 Task: Create Issue Issue0000000053 in Backlog  in Scrum Project Project0000000011 in Jira. Create Issue Issue0000000054 in Backlog  in Scrum Project Project0000000011 in Jira. Create Issue Issue0000000055 in Backlog  in Scrum Project Project0000000011 in Jira. Create Issue Issue0000000056 in Backlog  in Scrum Project Project0000000012 in Jira. Create Issue Issue0000000057 in Backlog  in Scrum Project Project0000000012 in Jira
Action: Mouse moved to (622, 84)
Screenshot: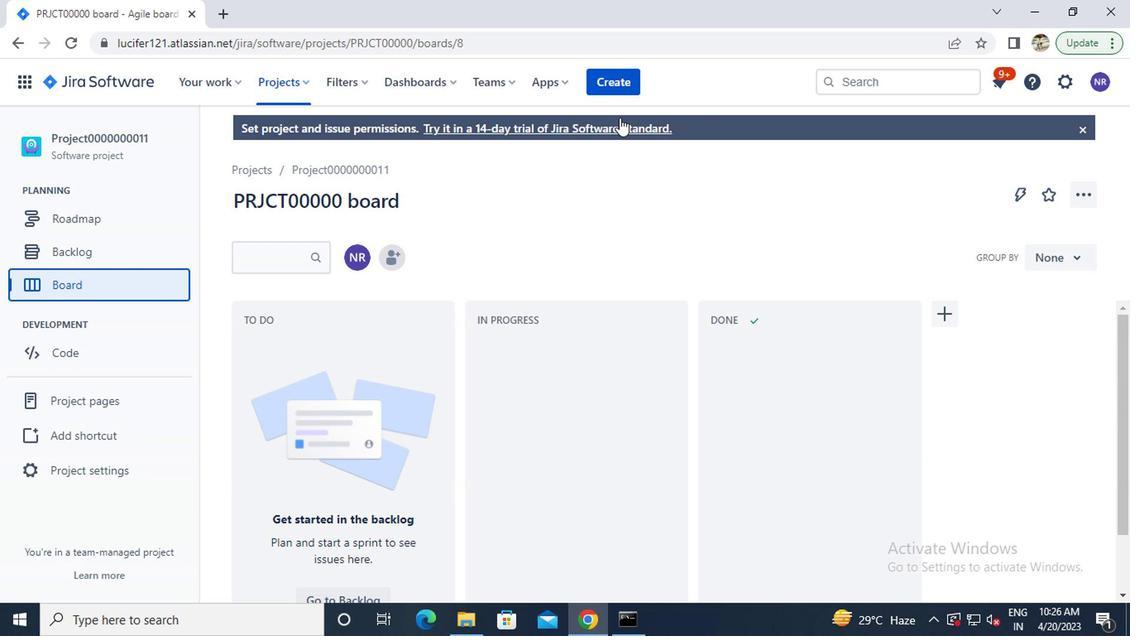 
Action: Mouse pressed left at (622, 84)
Screenshot: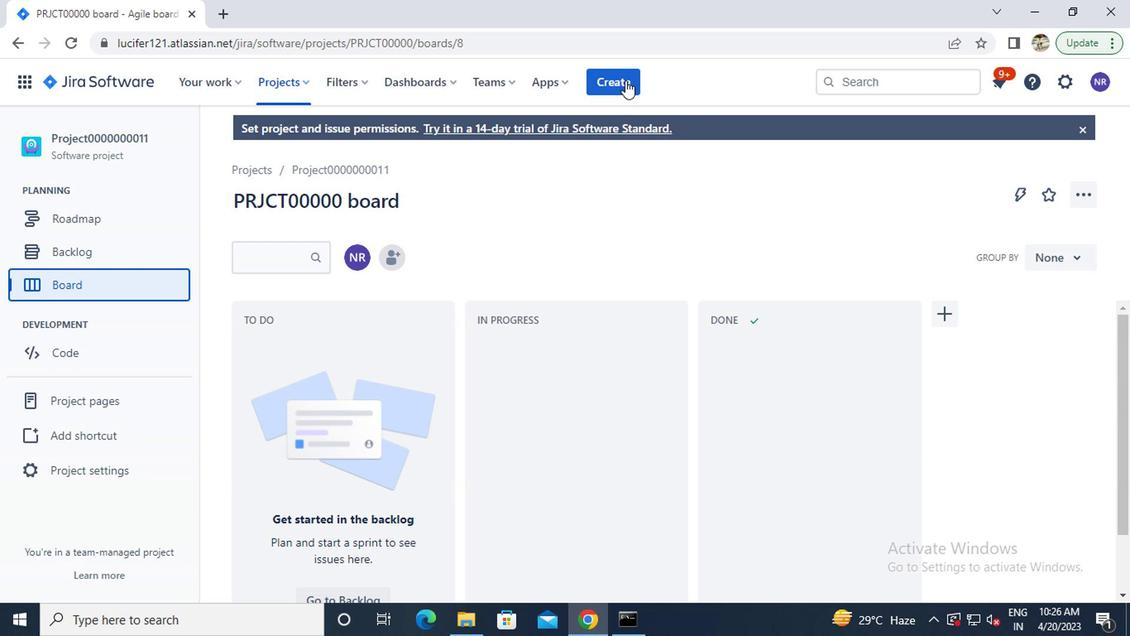 
Action: Mouse moved to (424, 461)
Screenshot: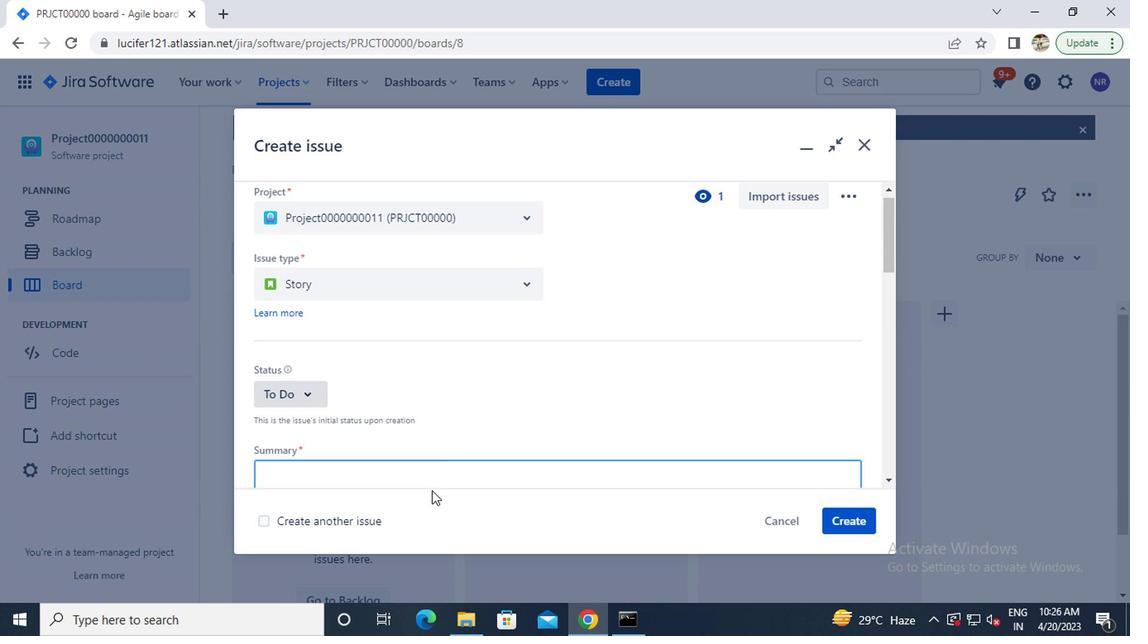 
Action: Mouse pressed left at (424, 461)
Screenshot: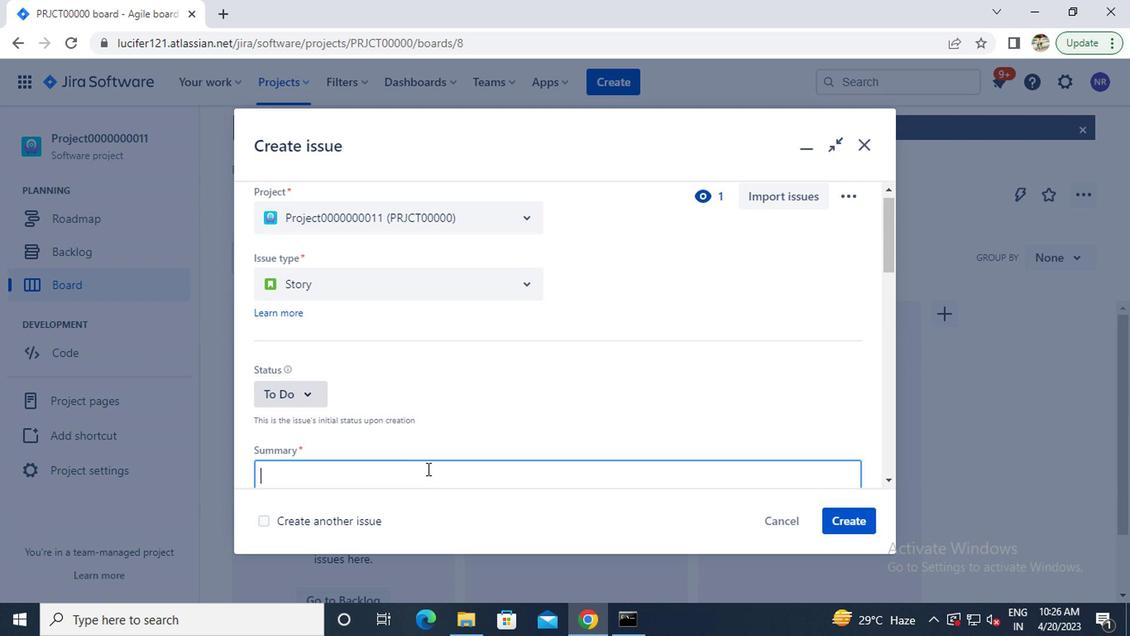 
Action: Key pressed <Key.caps_lock>i<Key.caps_lock>ss
Screenshot: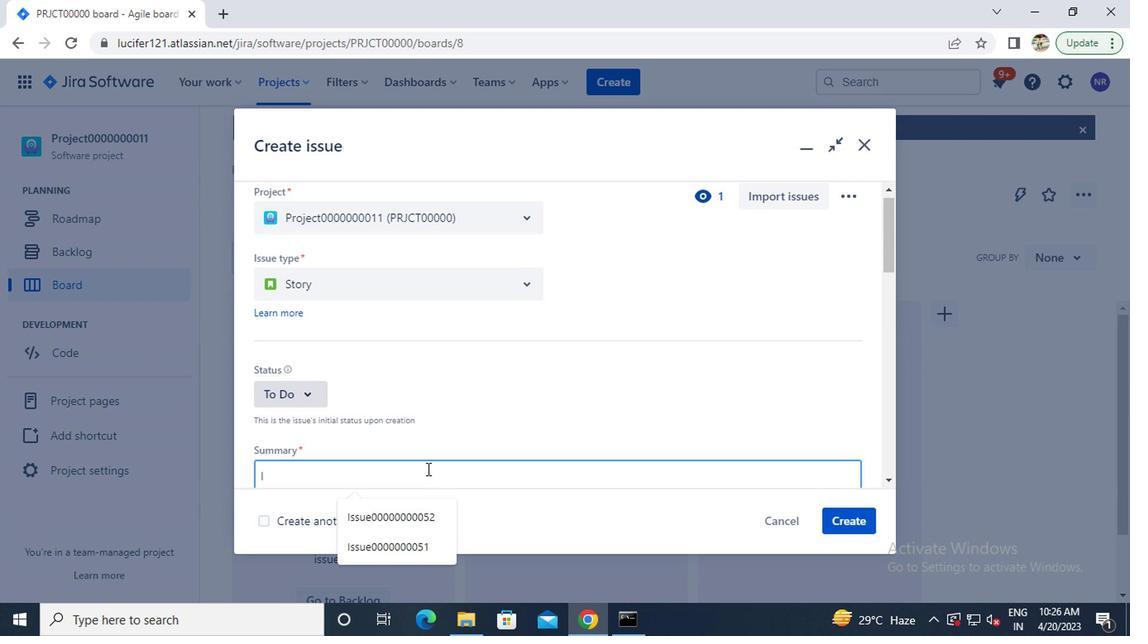
Action: Mouse moved to (424, 461)
Screenshot: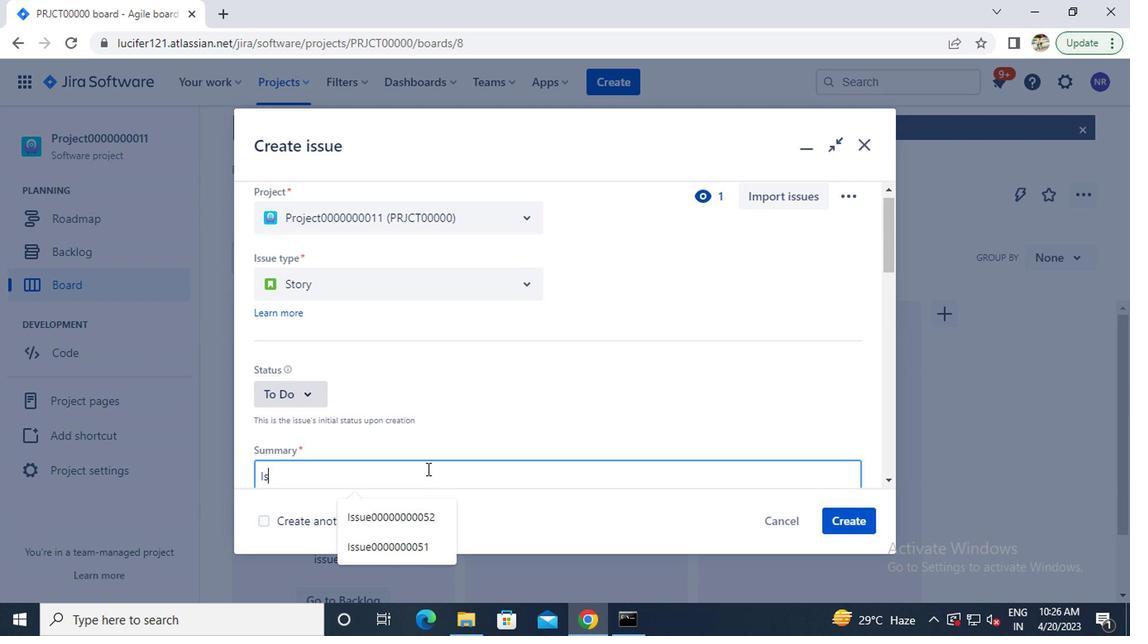 
Action: Key pressed ue0000000053<Key.enter>
Screenshot: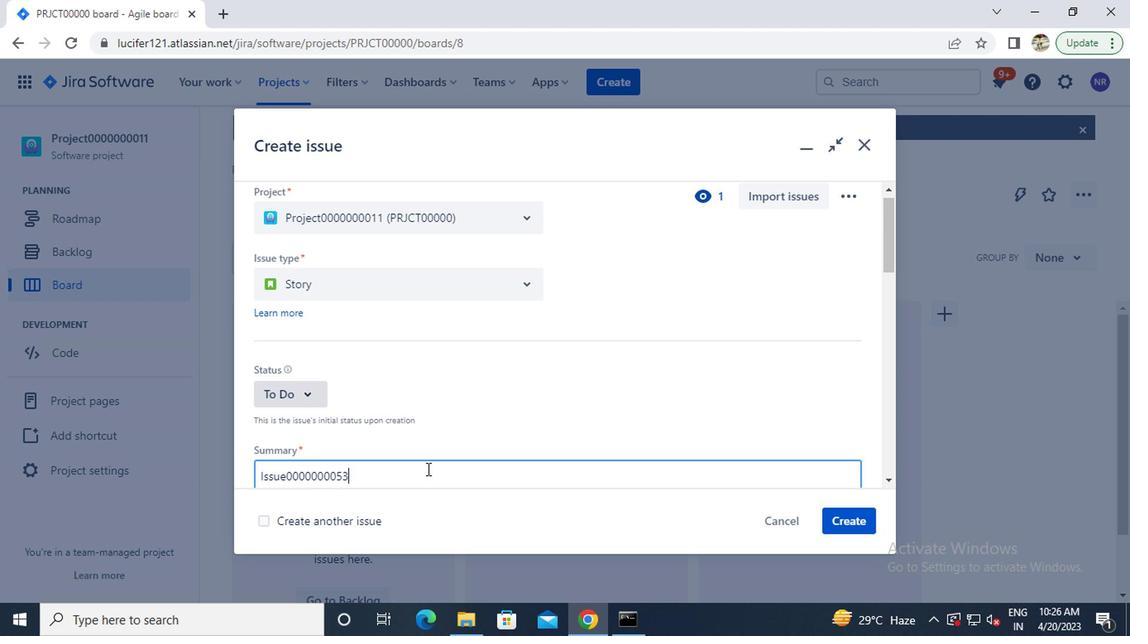 
Action: Mouse moved to (601, 93)
Screenshot: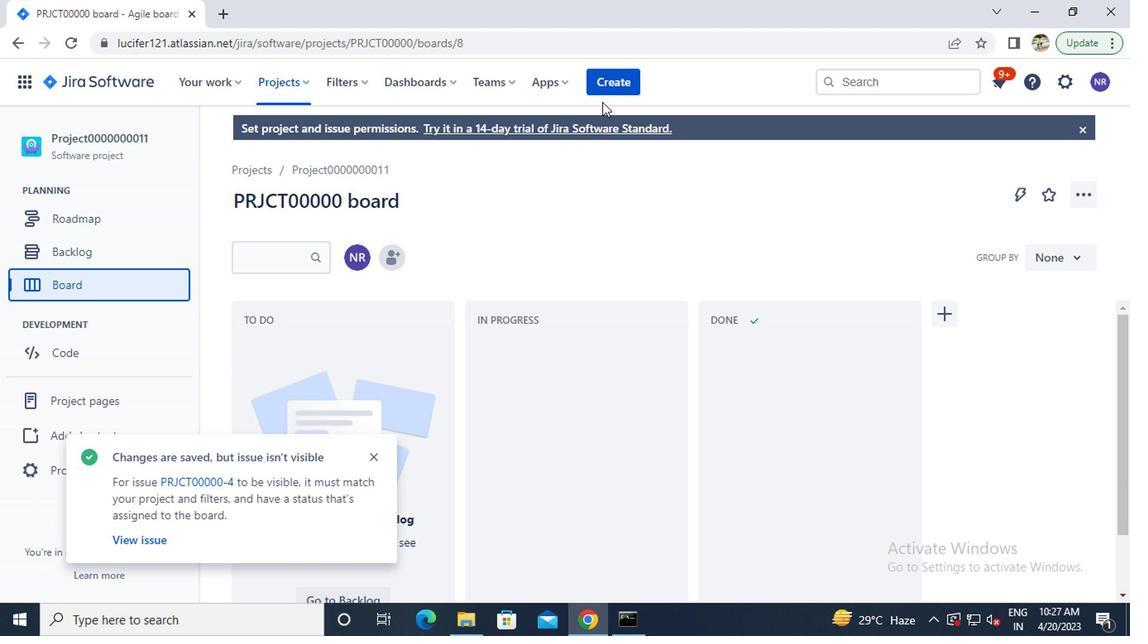 
Action: Mouse pressed left at (601, 93)
Screenshot: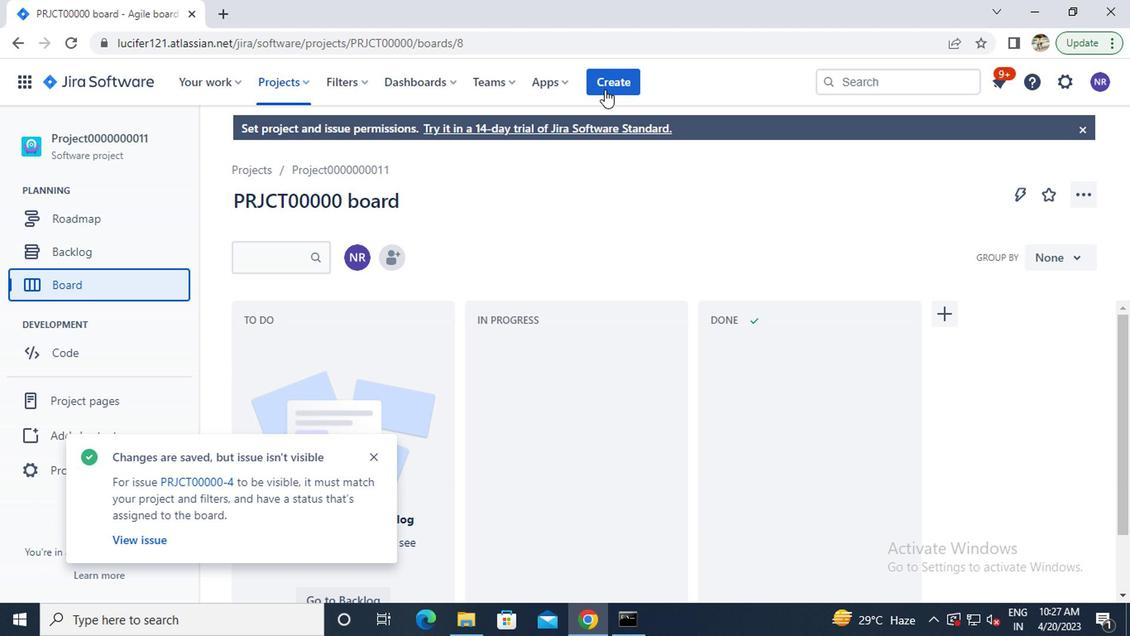 
Action: Mouse moved to (402, 418)
Screenshot: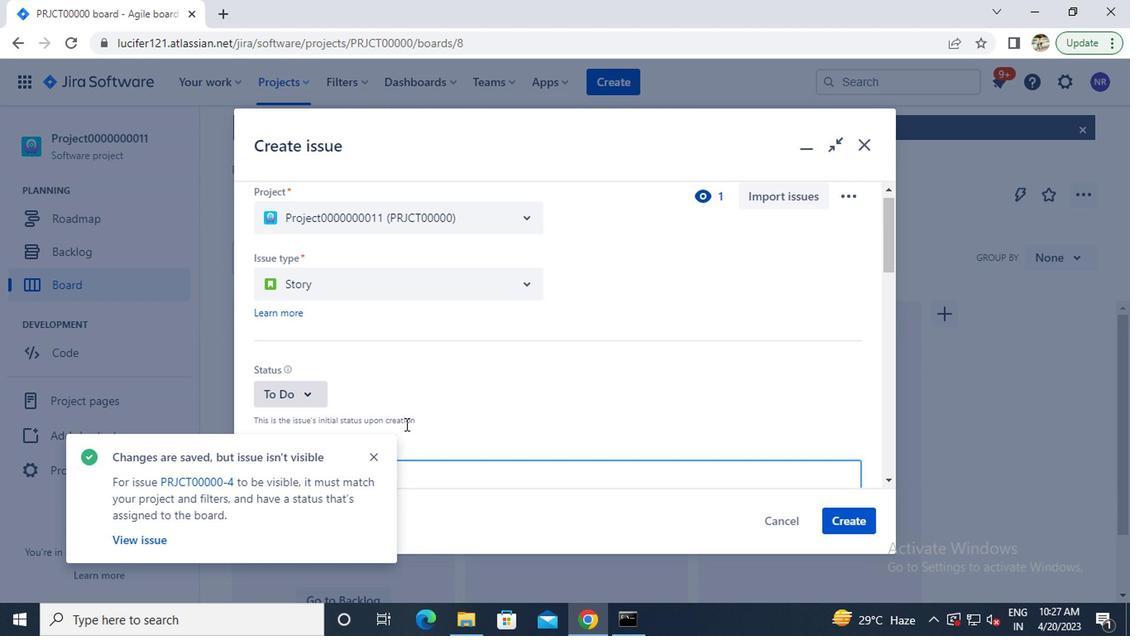 
Action: Mouse scrolled (402, 418) with delta (0, 0)
Screenshot: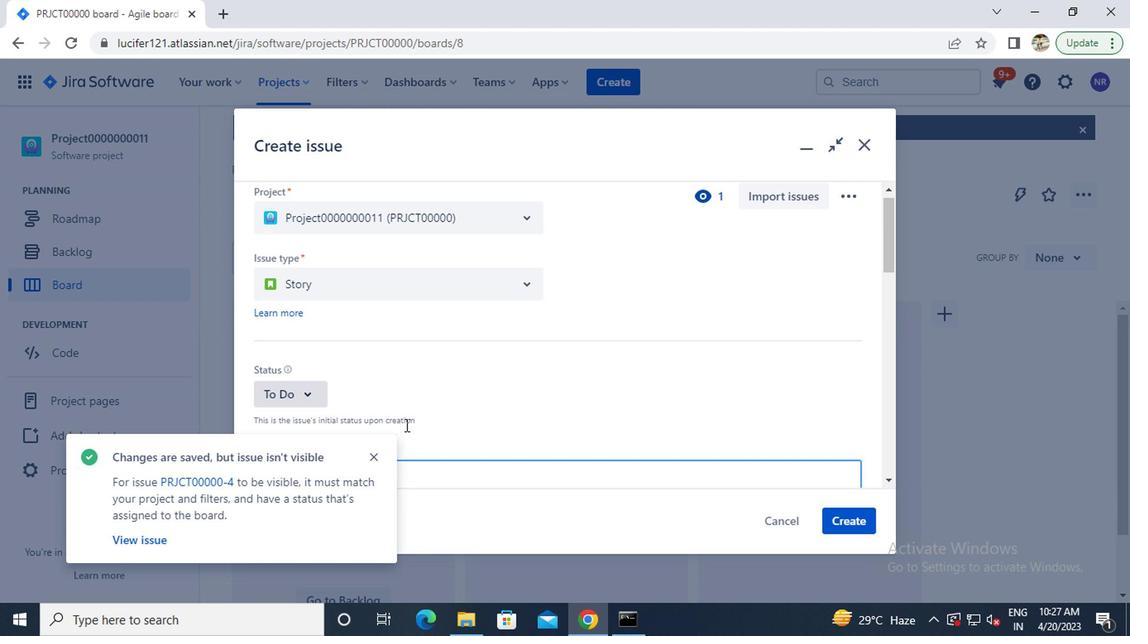 
Action: Mouse scrolled (402, 418) with delta (0, 0)
Screenshot: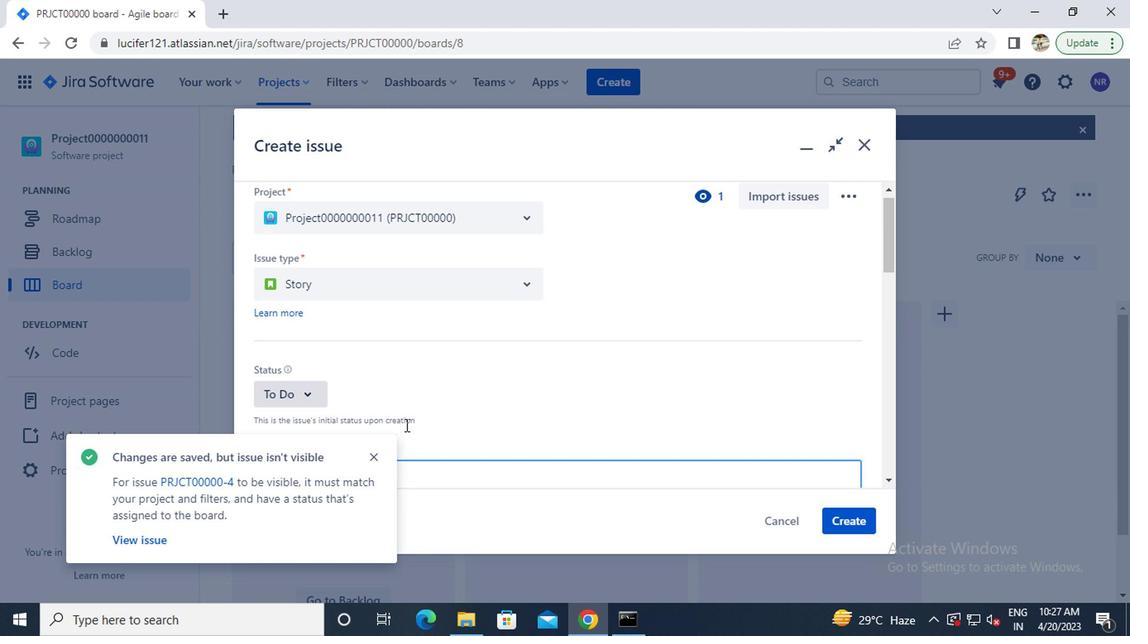 
Action: Mouse moved to (372, 307)
Screenshot: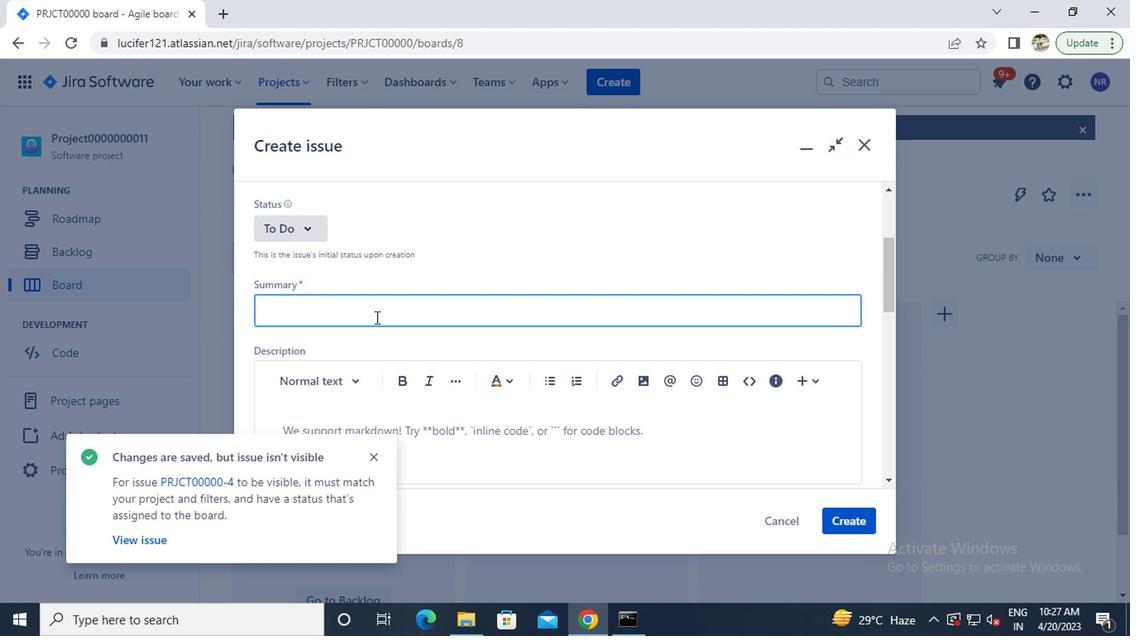 
Action: Mouse pressed left at (372, 307)
Screenshot: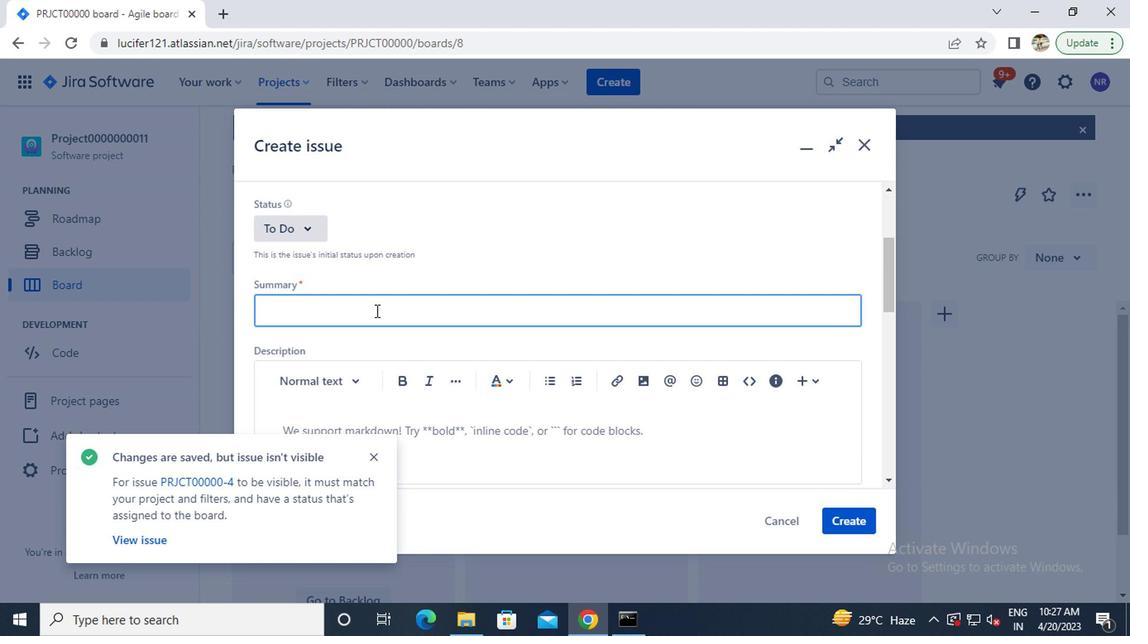 
Action: Key pressed <Key.caps_lock>i<Key.caps_lock>ssue0000000054<Key.enter>
Screenshot: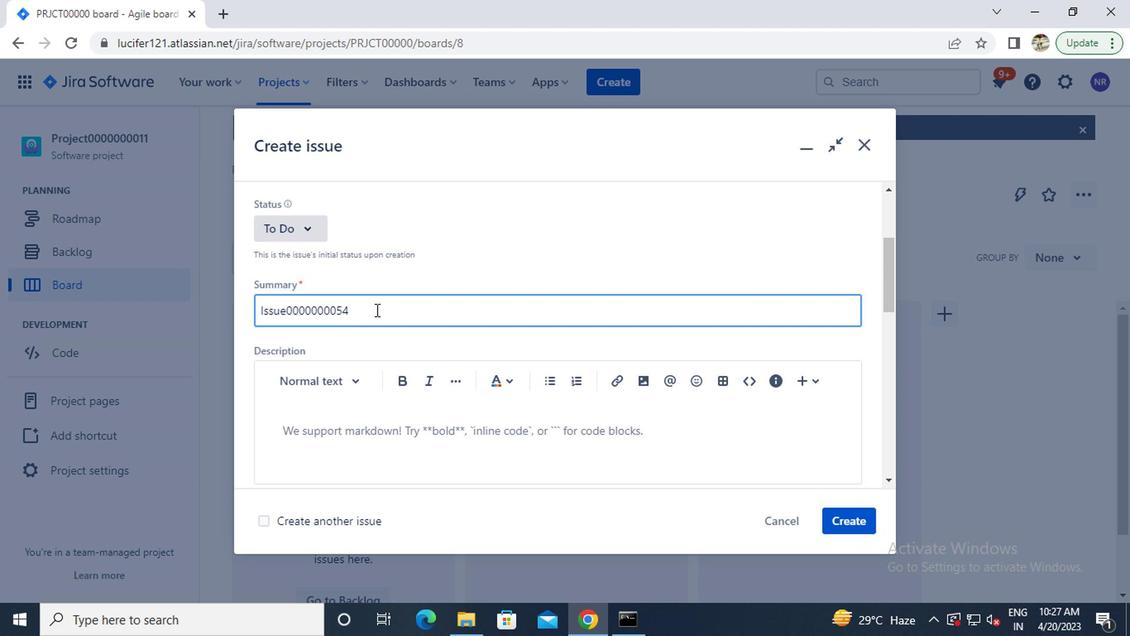 
Action: Mouse moved to (607, 82)
Screenshot: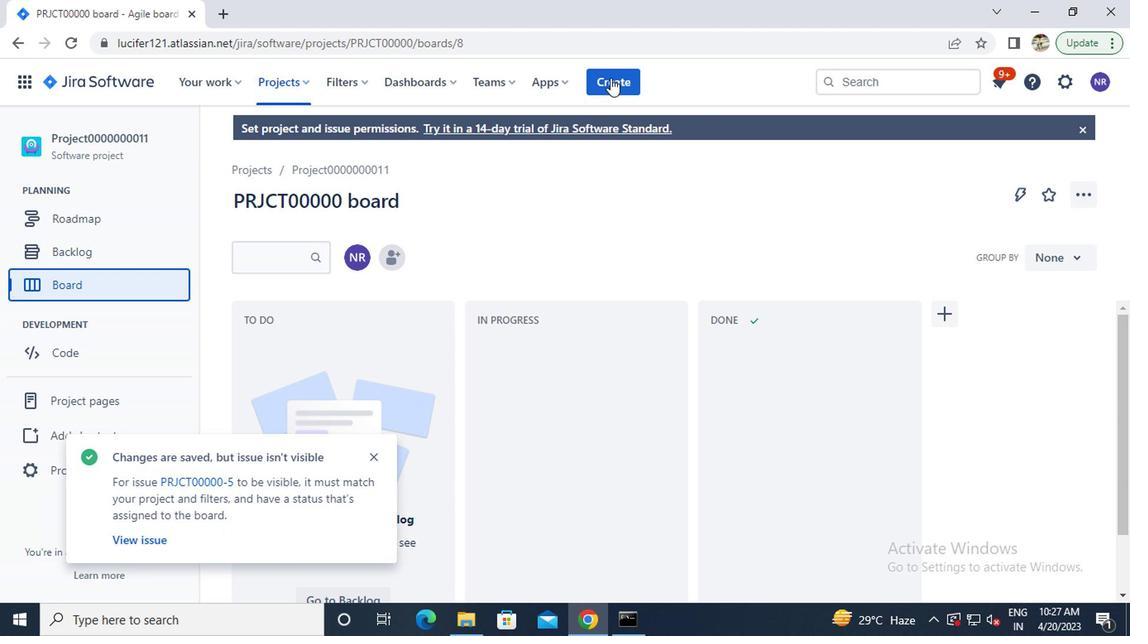 
Action: Mouse pressed left at (607, 82)
Screenshot: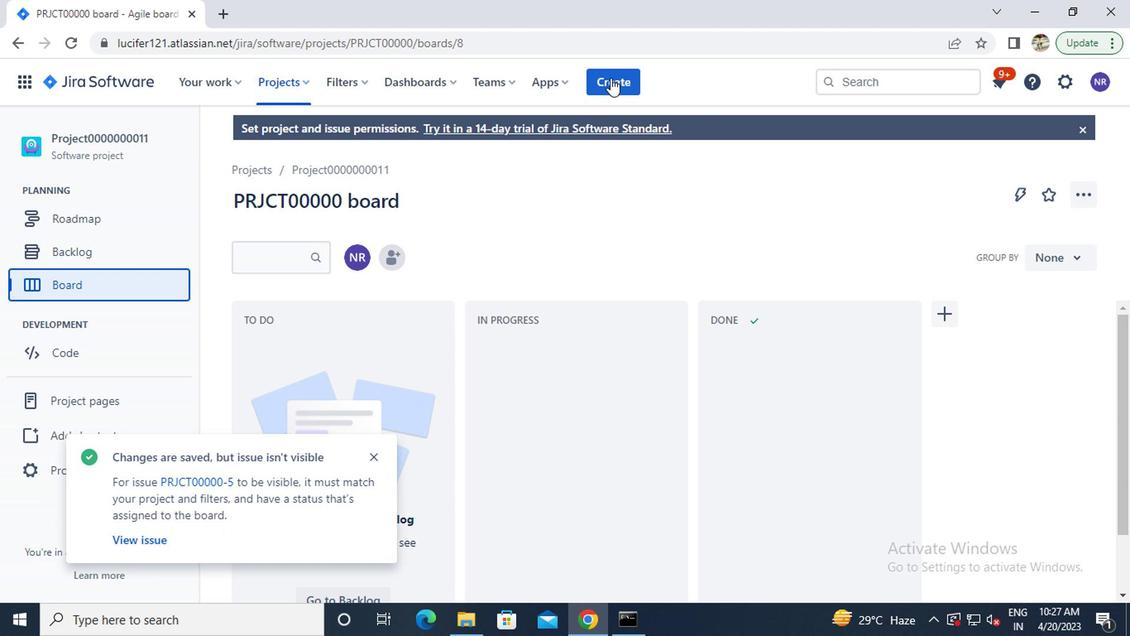 
Action: Mouse moved to (554, 235)
Screenshot: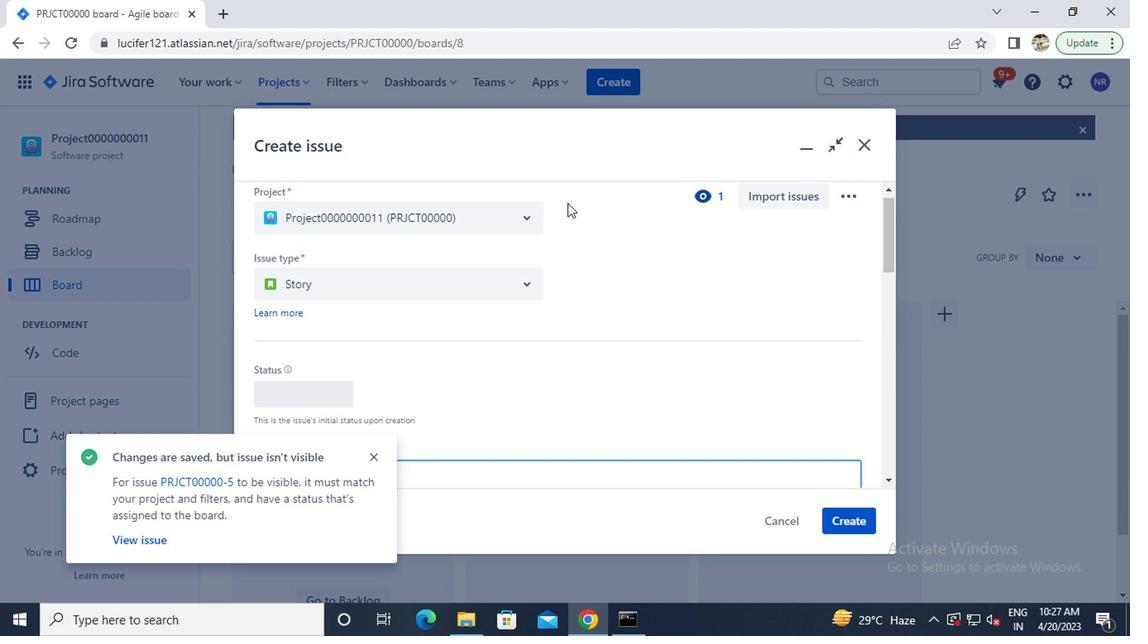 
Action: Mouse scrolled (554, 234) with delta (0, 0)
Screenshot: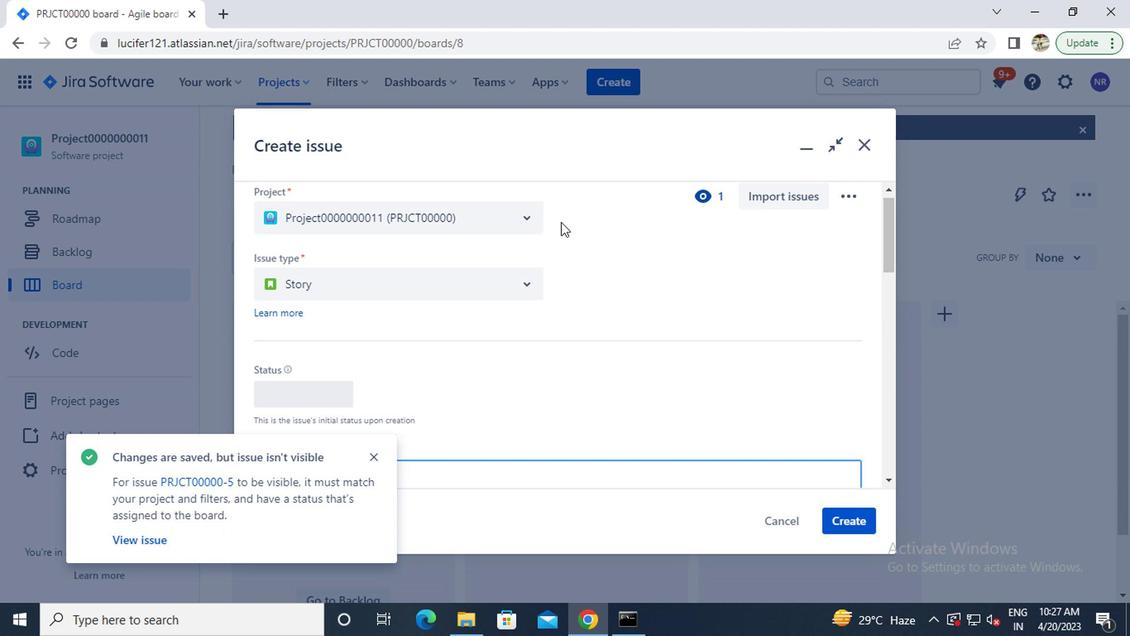 
Action: Mouse scrolled (554, 234) with delta (0, 0)
Screenshot: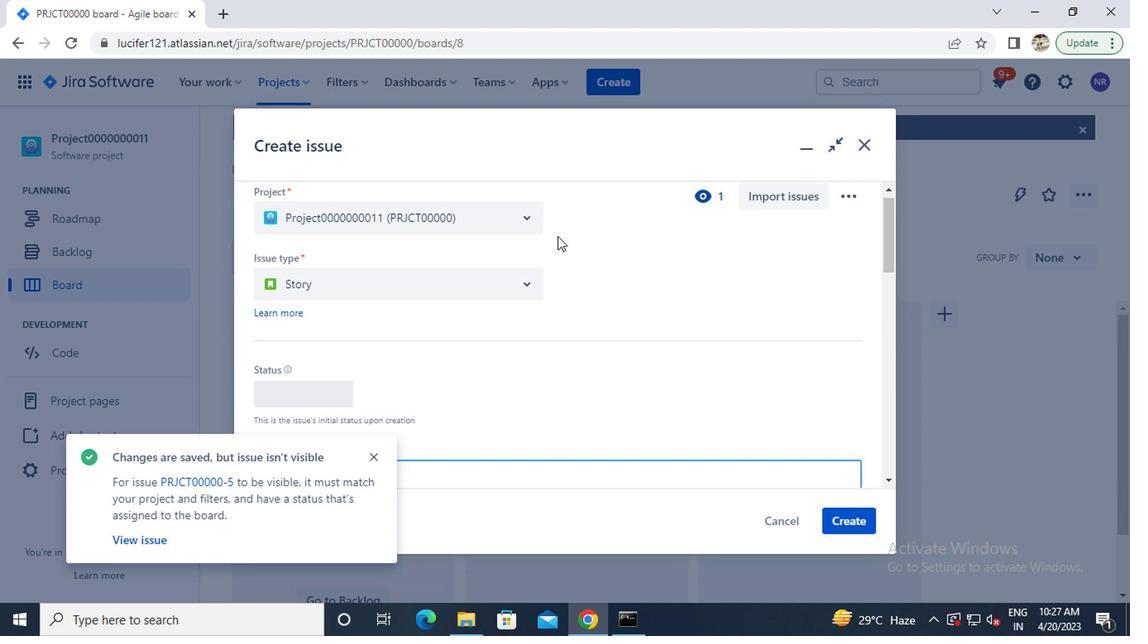 
Action: Mouse moved to (485, 316)
Screenshot: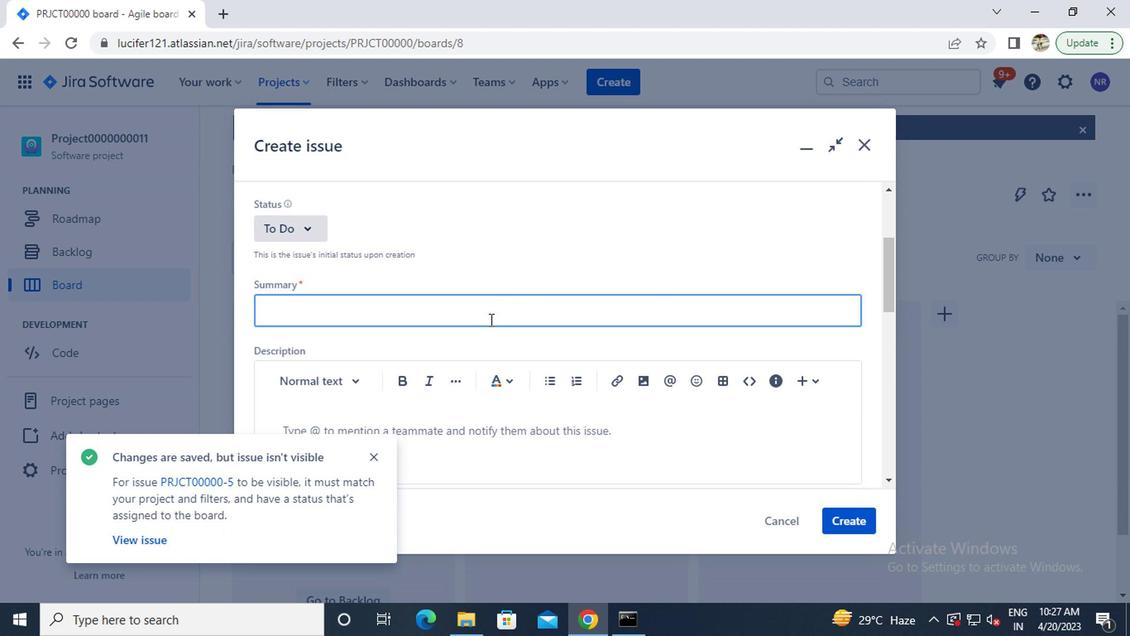 
Action: Mouse pressed left at (485, 316)
Screenshot: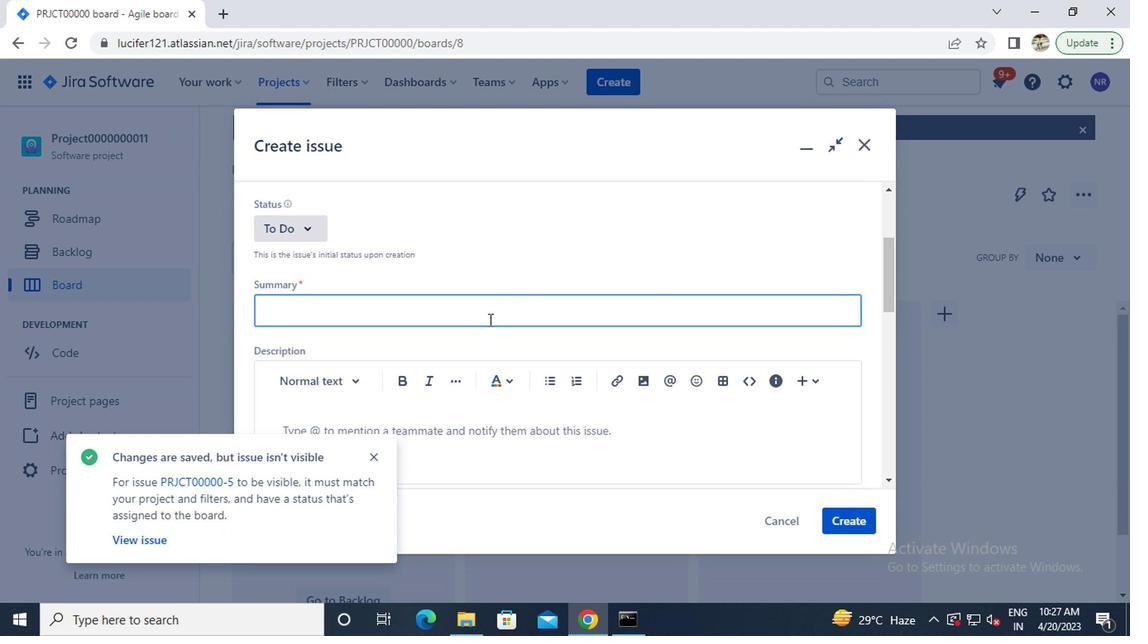 
Action: Mouse moved to (485, 316)
Screenshot: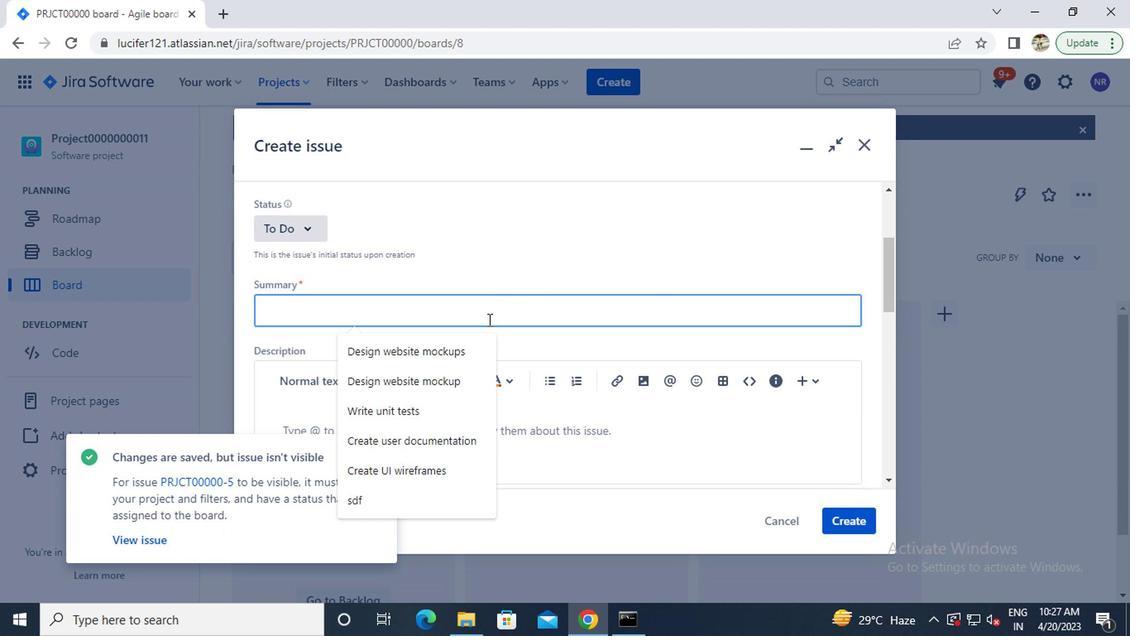 
Action: Key pressed <Key.caps_lock>i<Key.caps_lock>ssue0000000055
Screenshot: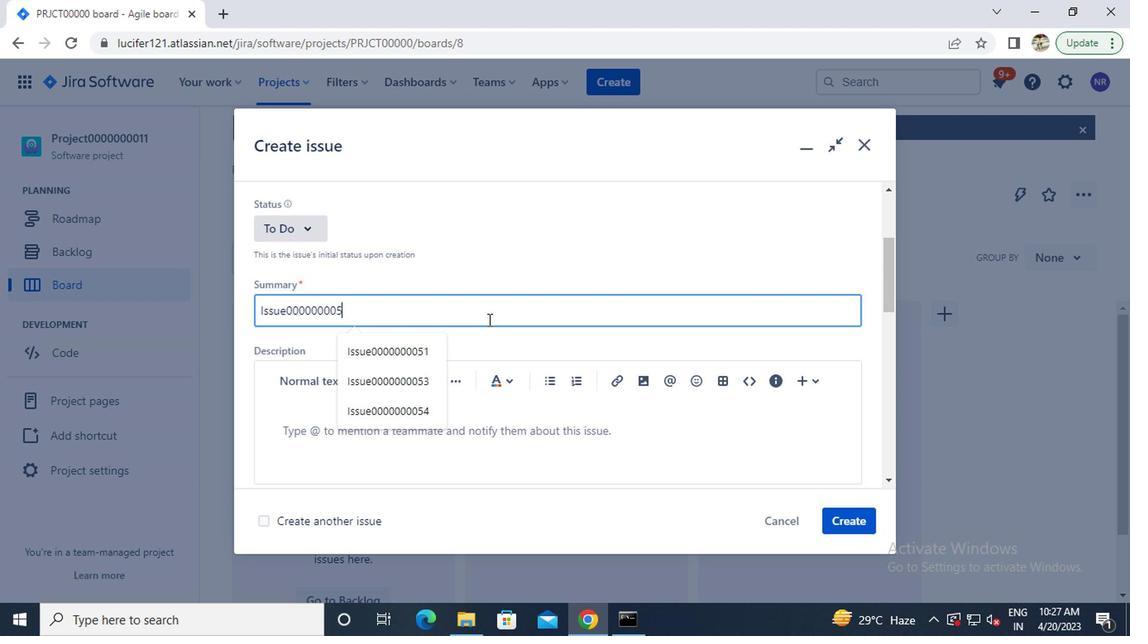 
Action: Mouse moved to (496, 307)
Screenshot: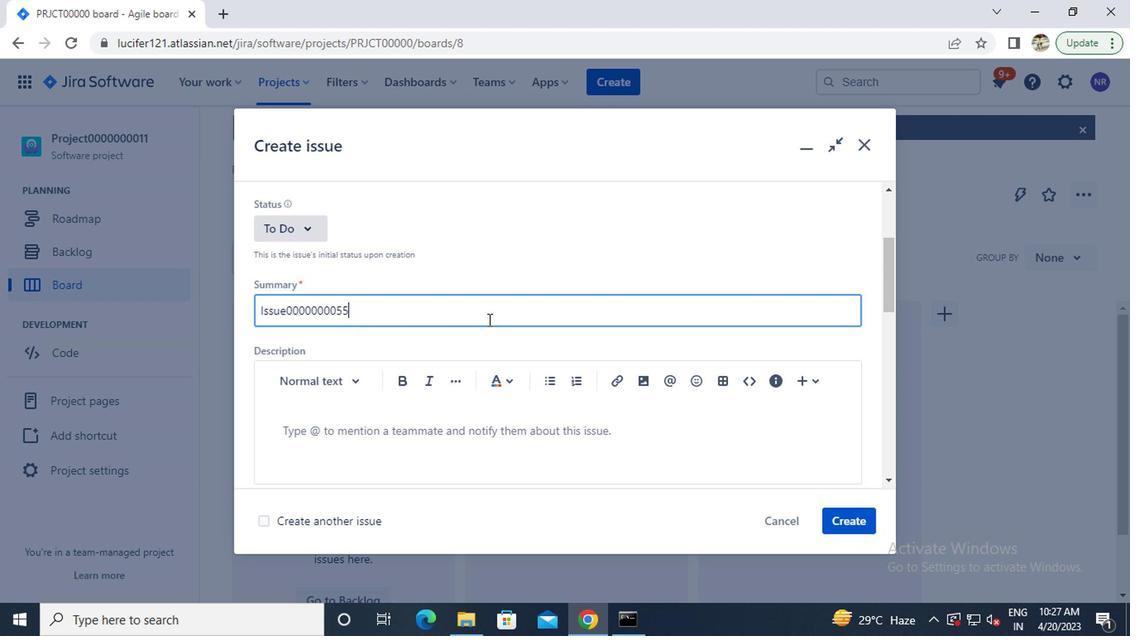 
Action: Key pressed <Key.enter>
Screenshot: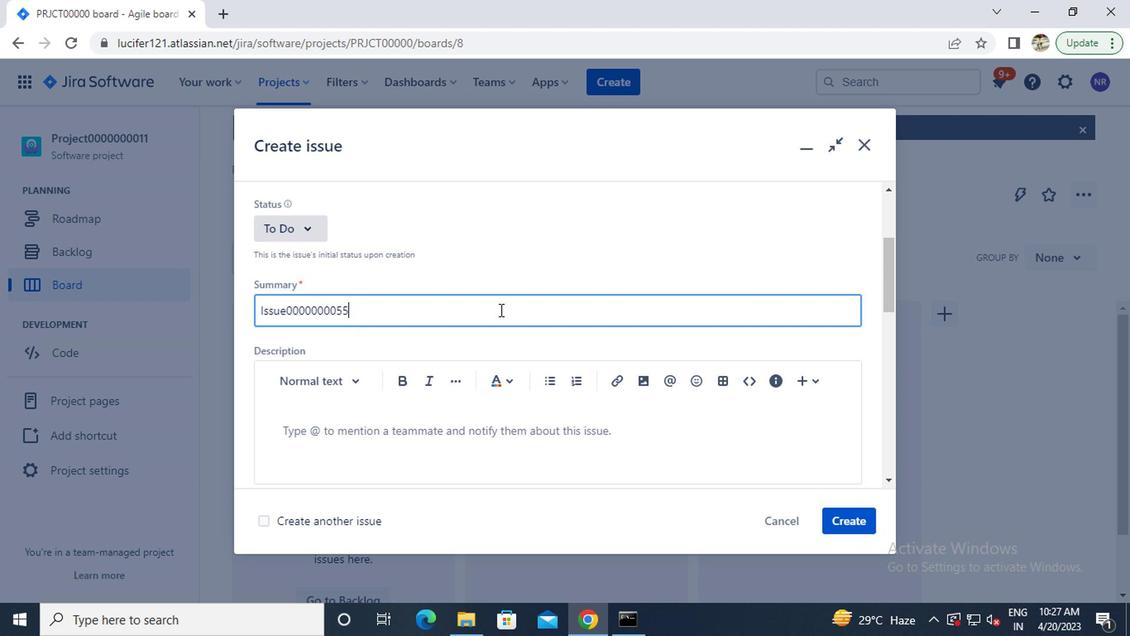
Action: Mouse moved to (265, 91)
Screenshot: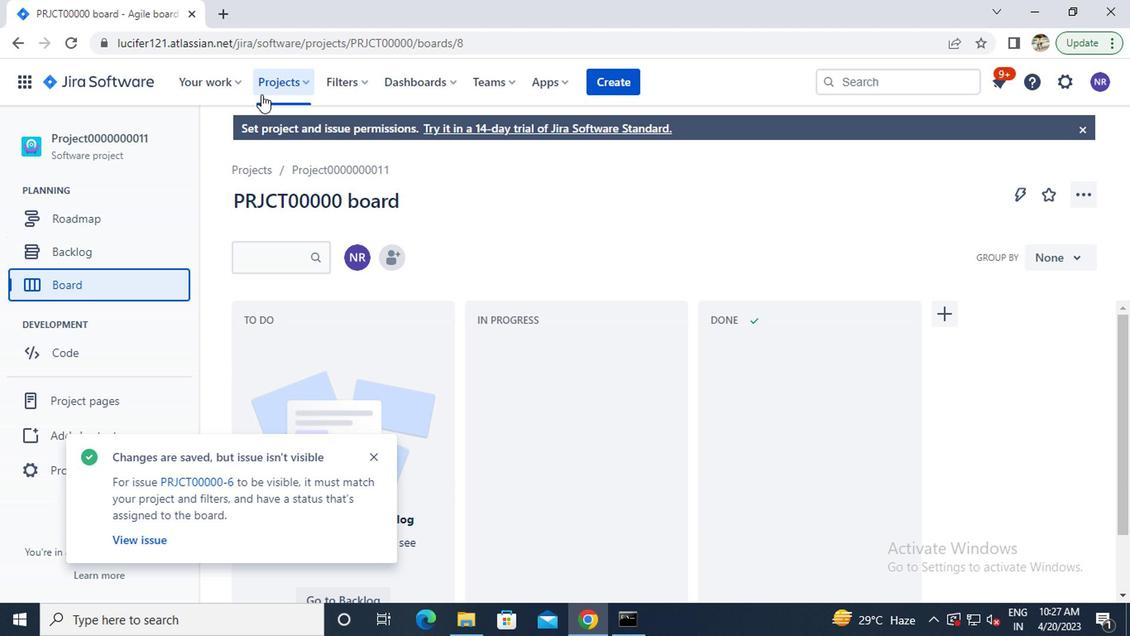 
Action: Mouse pressed left at (265, 91)
Screenshot: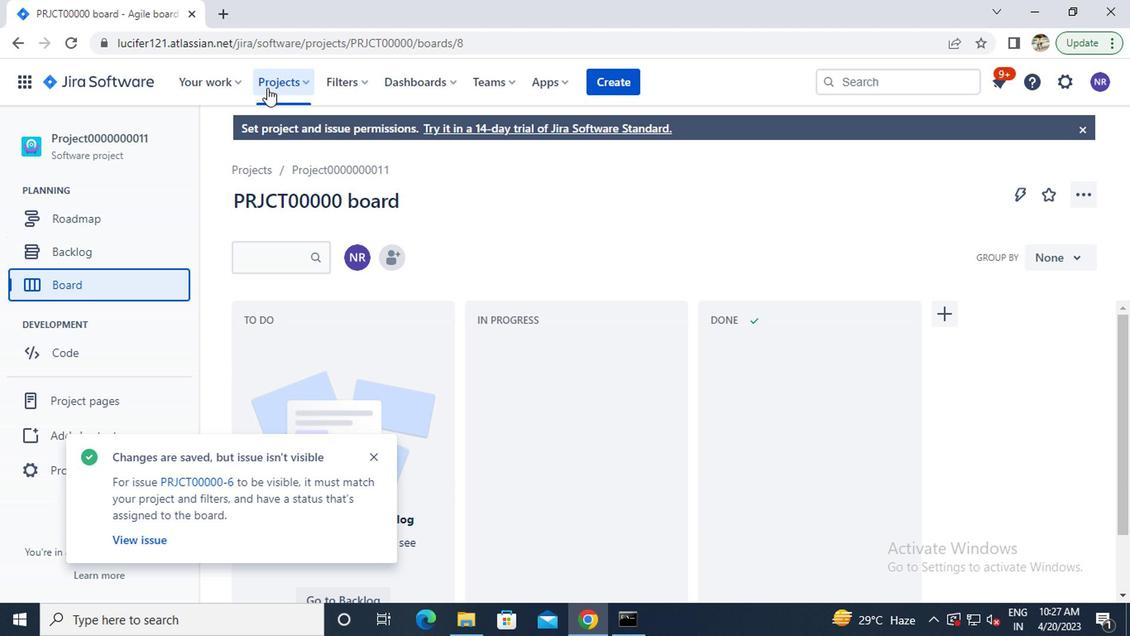 
Action: Mouse moved to (315, 189)
Screenshot: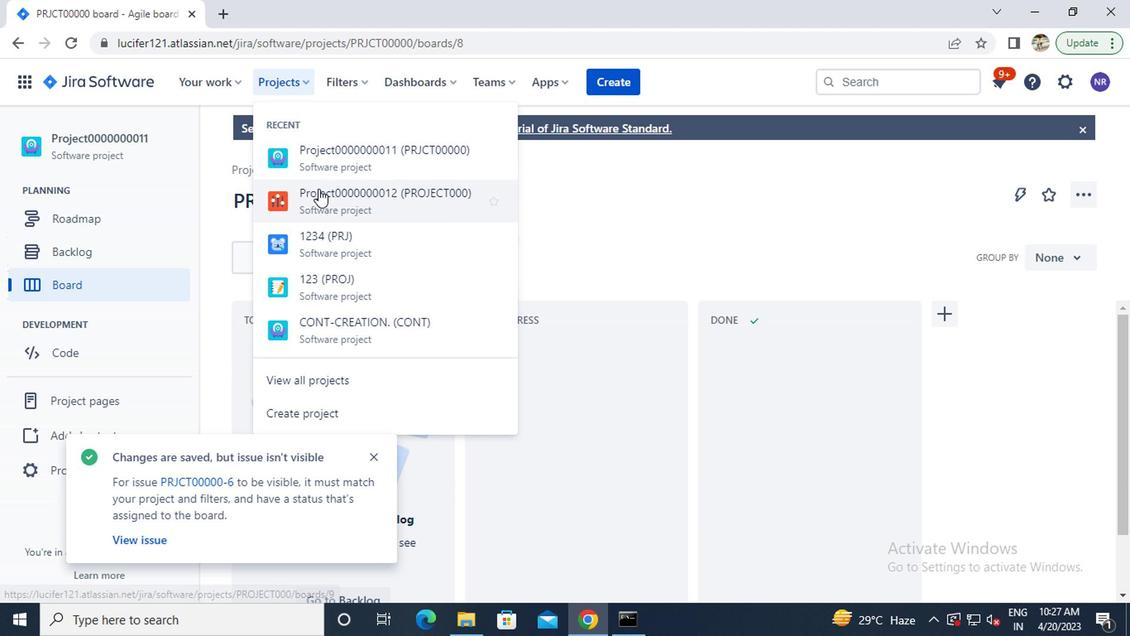 
Action: Mouse pressed left at (315, 189)
Screenshot: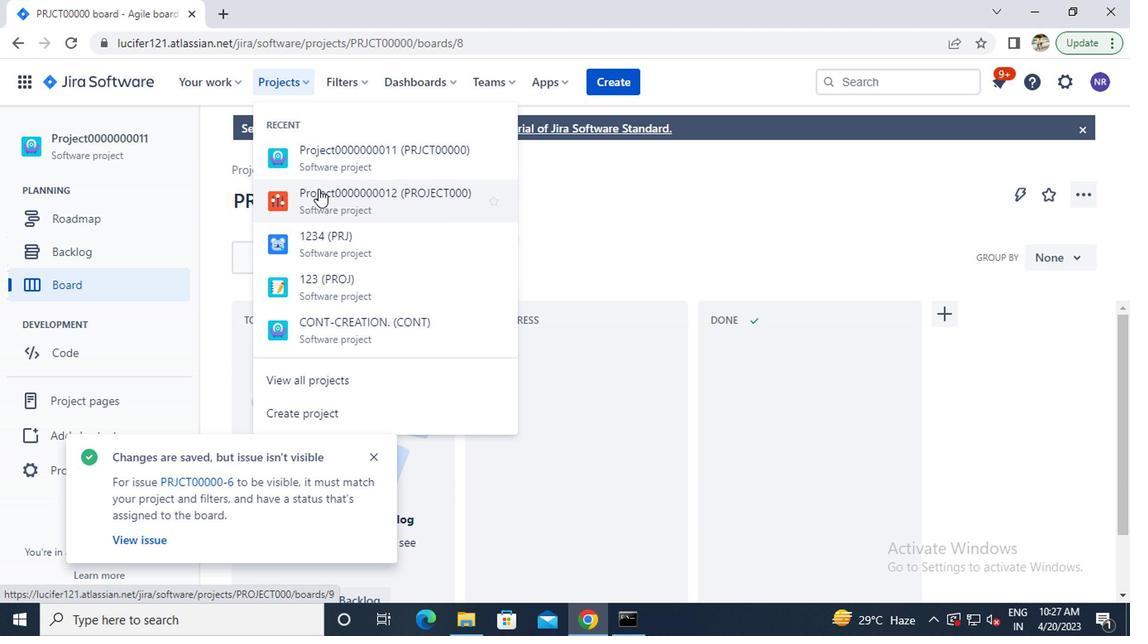 
Action: Mouse moved to (602, 82)
Screenshot: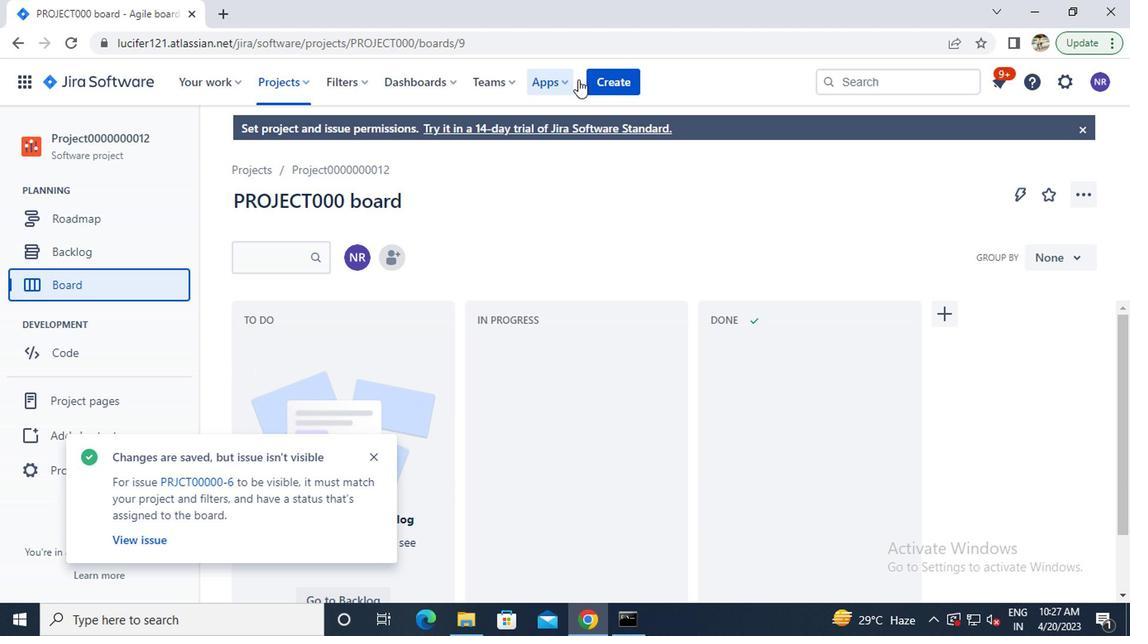 
Action: Mouse pressed left at (602, 82)
Screenshot: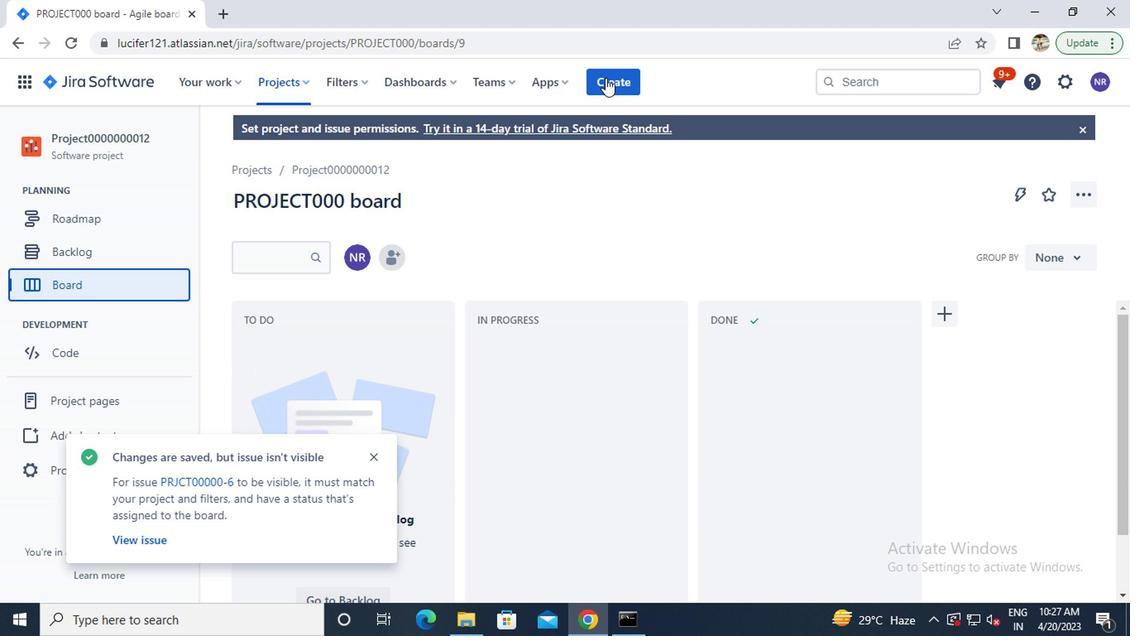 
Action: Mouse moved to (312, 407)
Screenshot: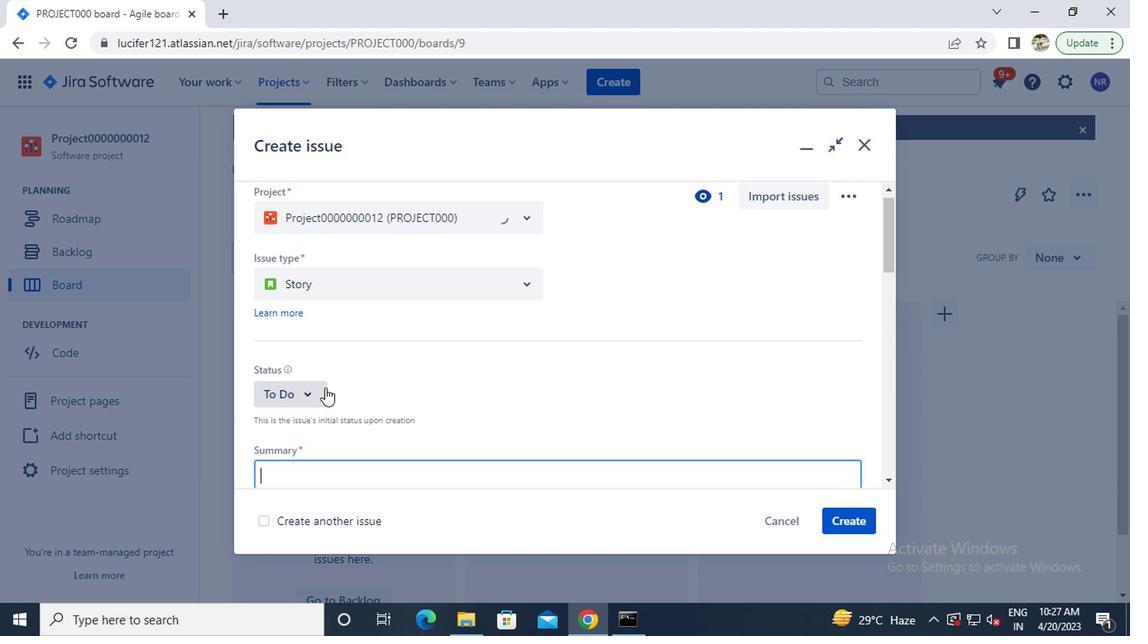 
Action: Mouse scrolled (312, 406) with delta (0, 0)
Screenshot: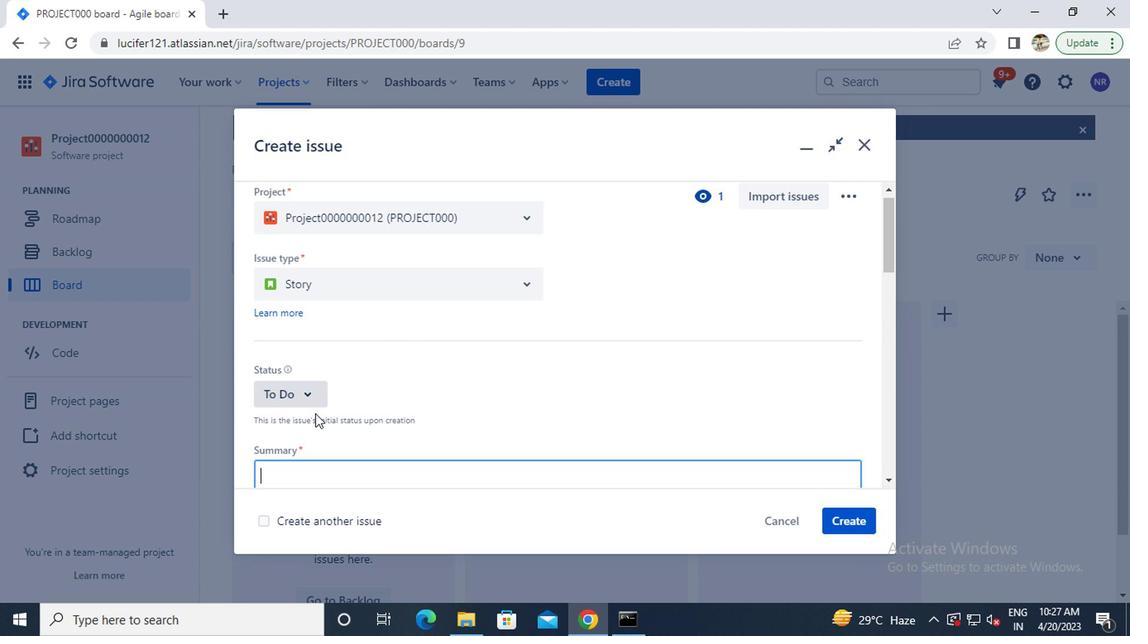 
Action: Mouse moved to (314, 387)
Screenshot: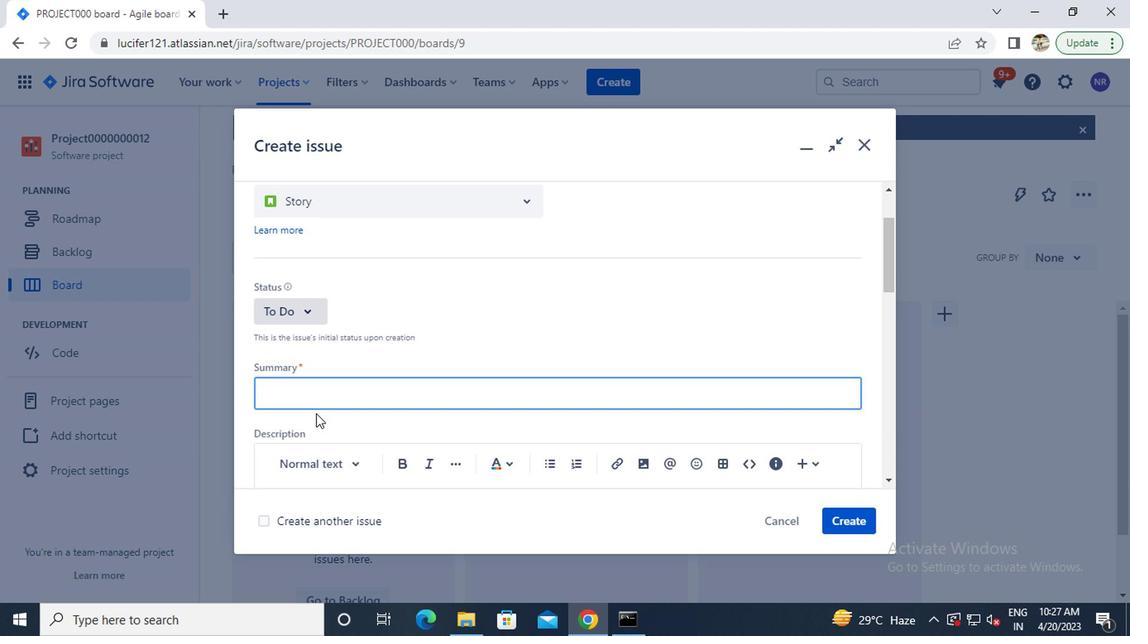 
Action: Mouse pressed left at (314, 387)
Screenshot: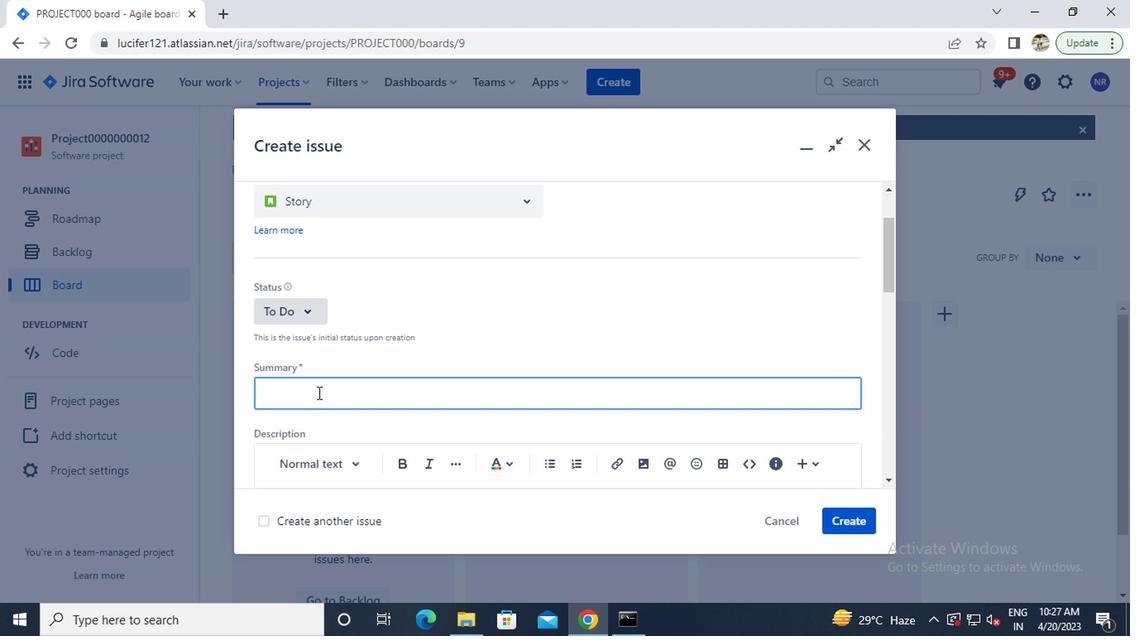 
Action: Key pressed <Key.caps_lock>i<Key.caps_lock>ssue0000000056<Key.enter>
Screenshot: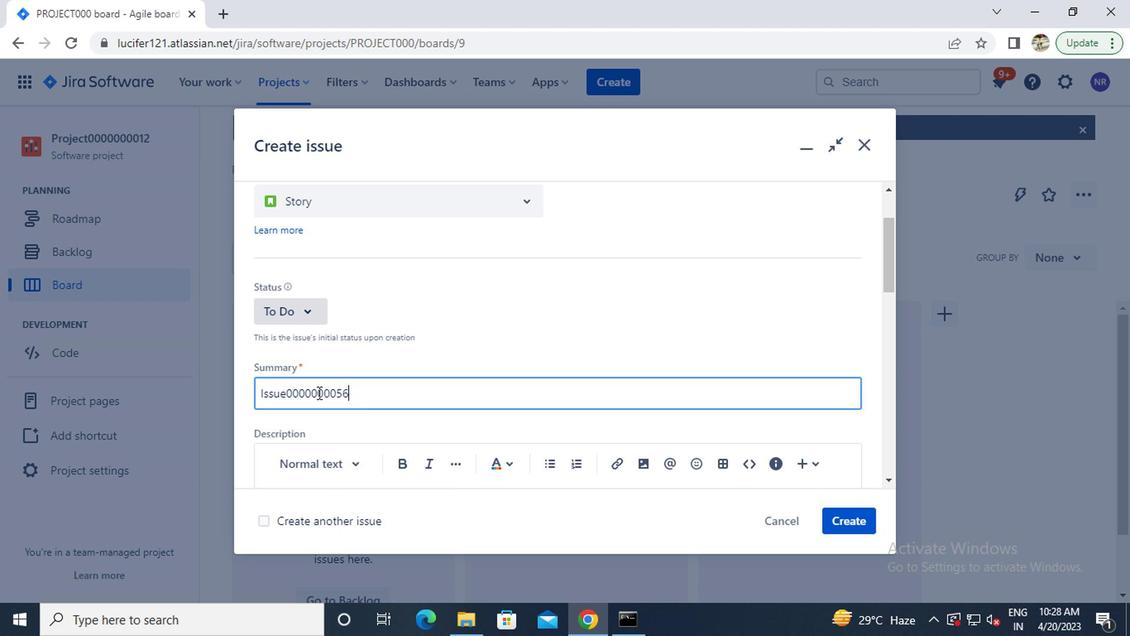 
Action: Mouse moved to (620, 83)
Screenshot: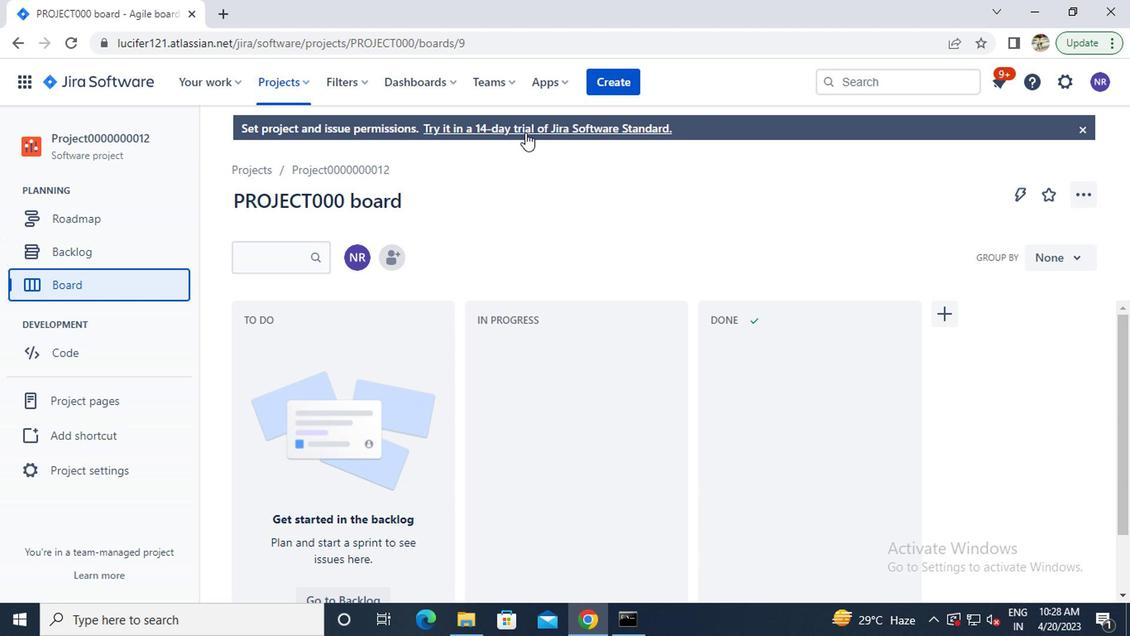 
Action: Mouse pressed left at (620, 83)
Screenshot: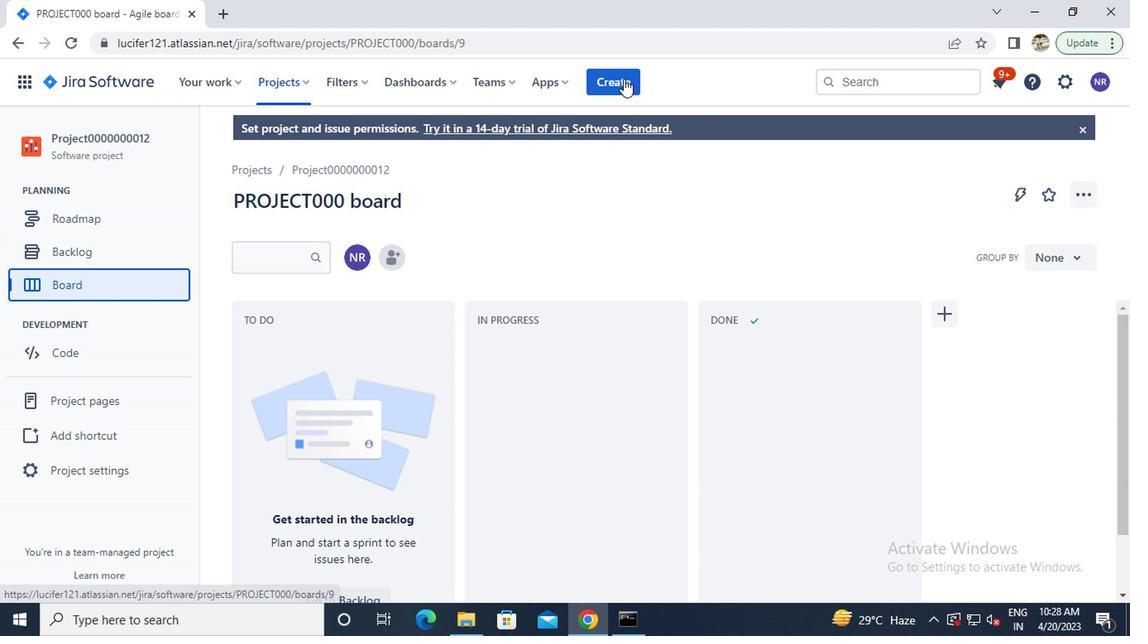 
Action: Mouse moved to (485, 330)
Screenshot: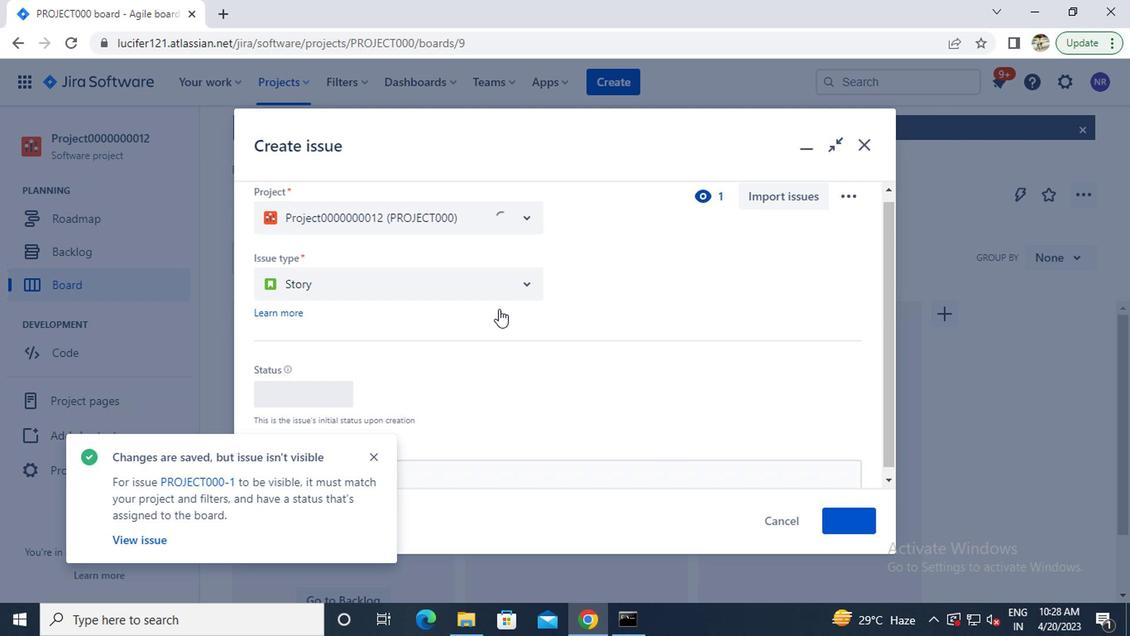 
Action: Mouse scrolled (485, 329) with delta (0, 0)
Screenshot: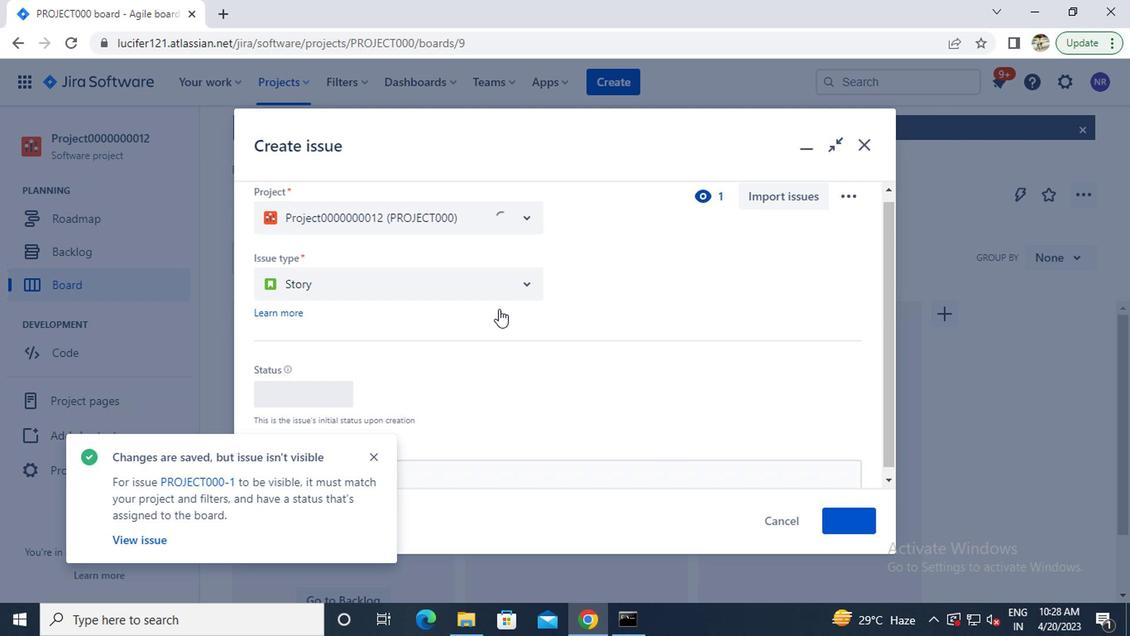
Action: Mouse moved to (485, 331)
Screenshot: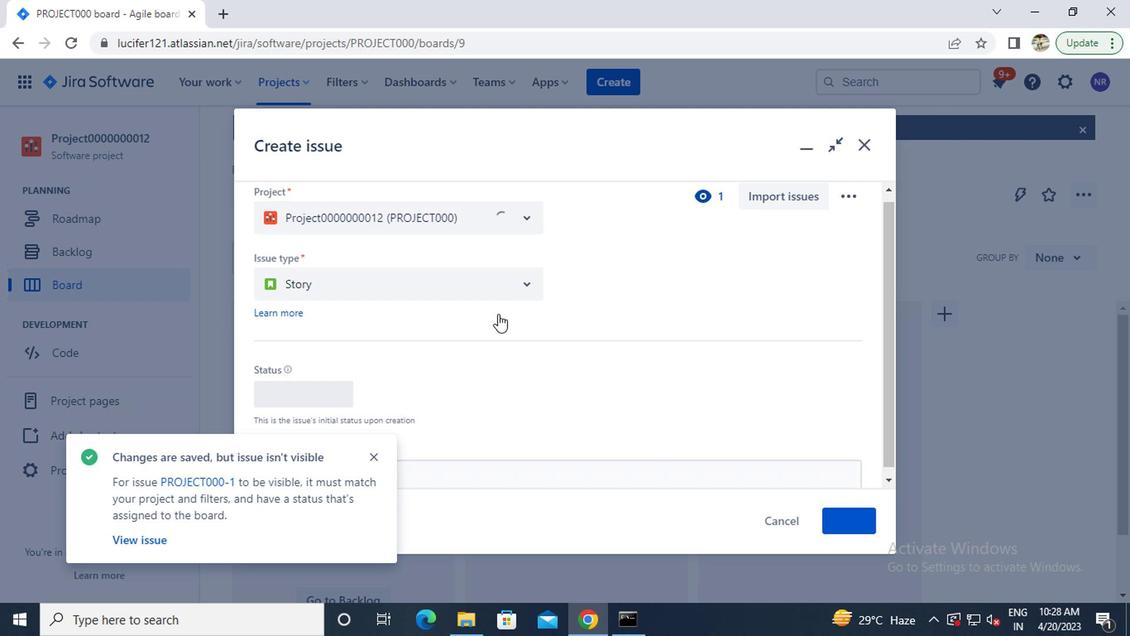 
Action: Mouse scrolled (485, 330) with delta (0, -1)
Screenshot: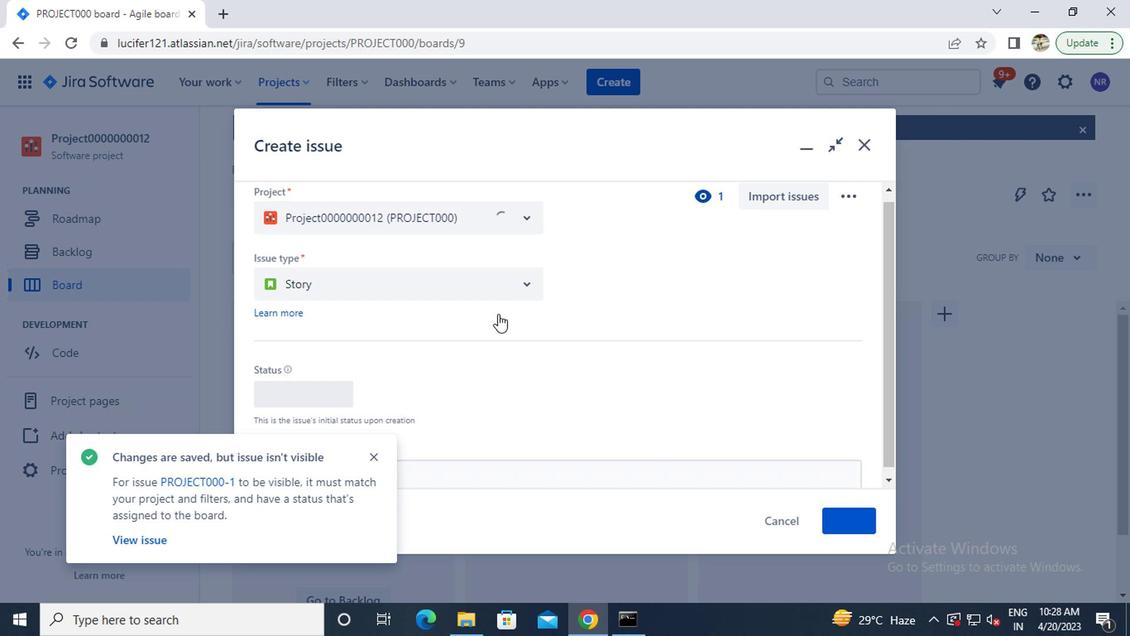 
Action: Mouse moved to (474, 320)
Screenshot: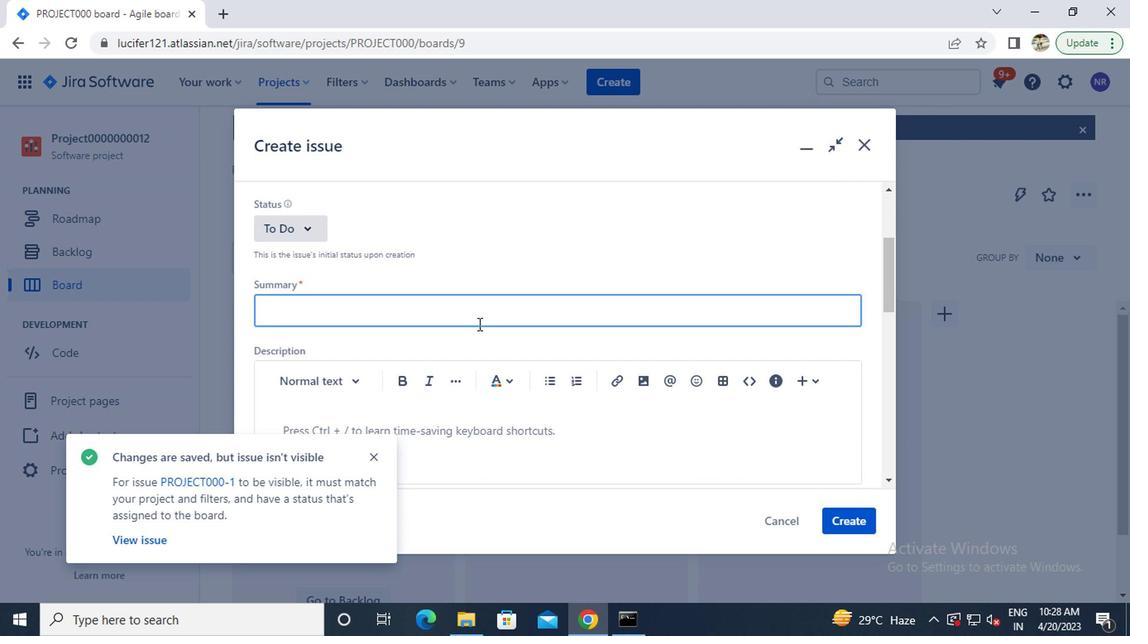 
Action: Mouse pressed left at (474, 320)
Screenshot: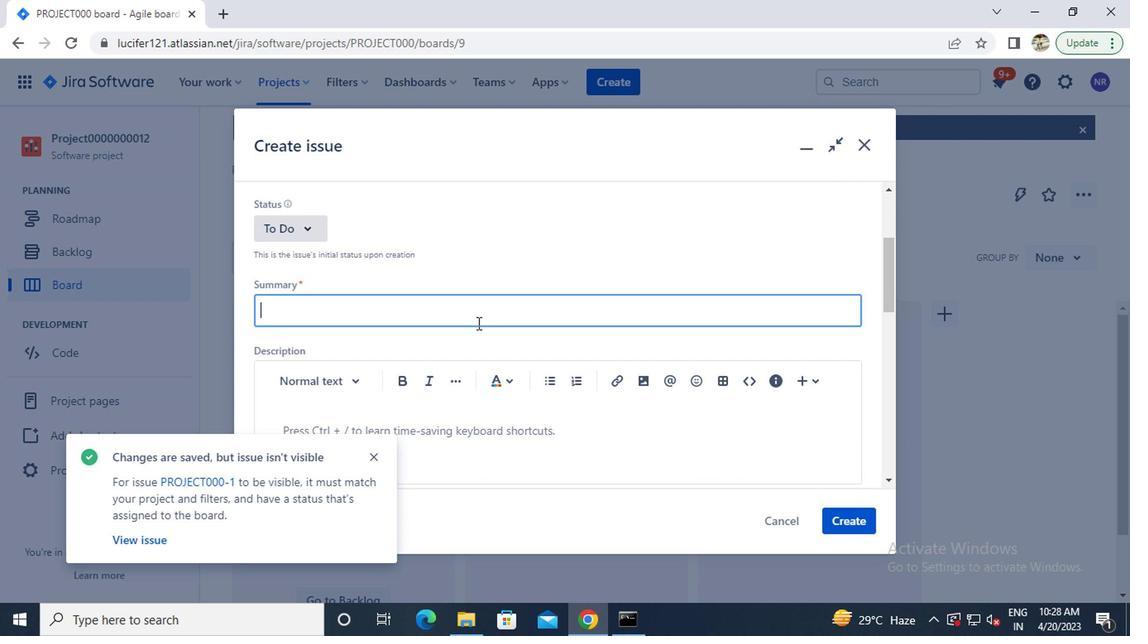 
Action: Key pressed <Key.caps_lock>i<Key.caps_lock>ssue0000000057<Key.enter>
Screenshot: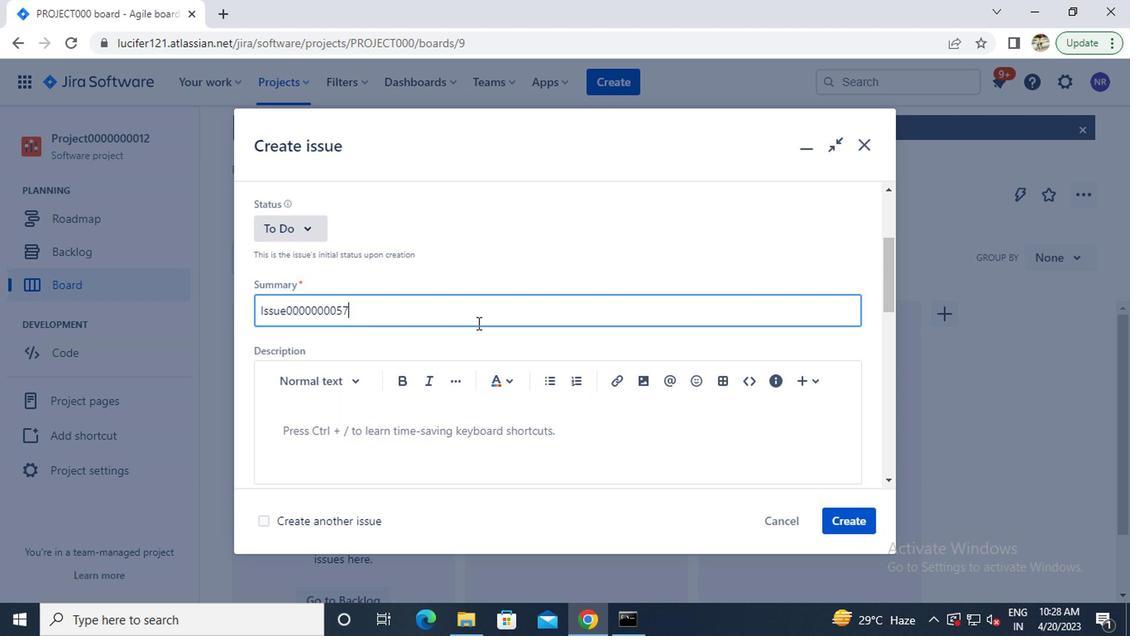 
